 Task: Create a 45-minute meeting to review email marketing campaigns.
Action: Mouse moved to (82, 114)
Screenshot: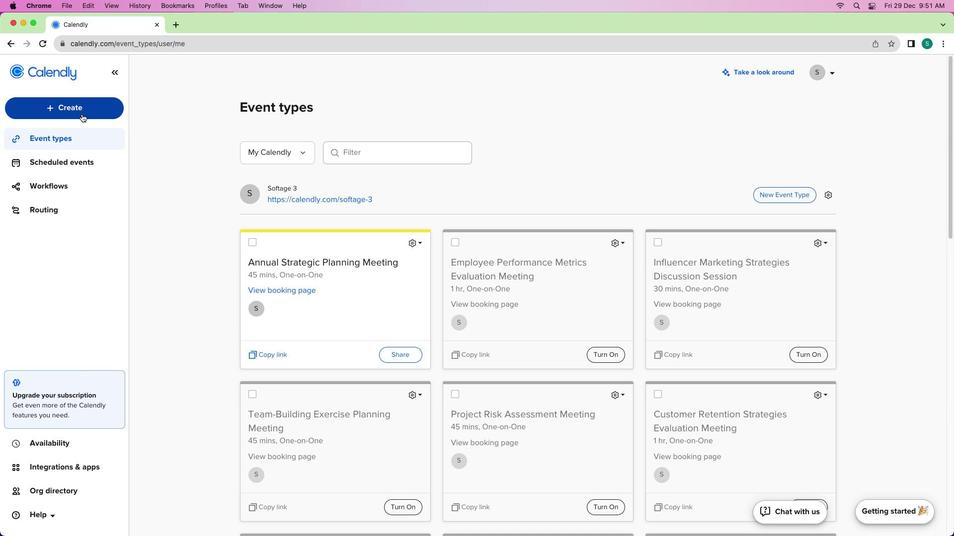 
Action: Mouse pressed left at (82, 114)
Screenshot: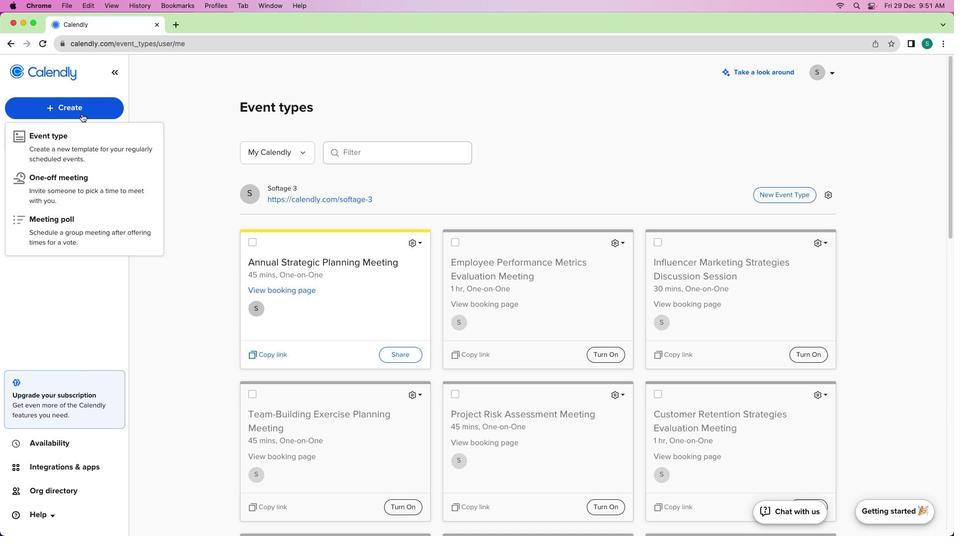 
Action: Mouse moved to (90, 151)
Screenshot: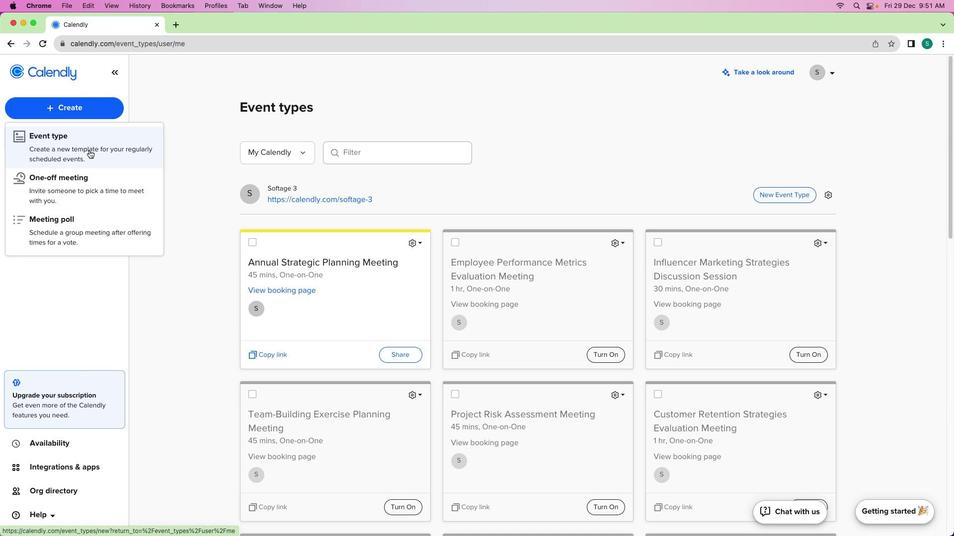 
Action: Mouse pressed left at (90, 151)
Screenshot: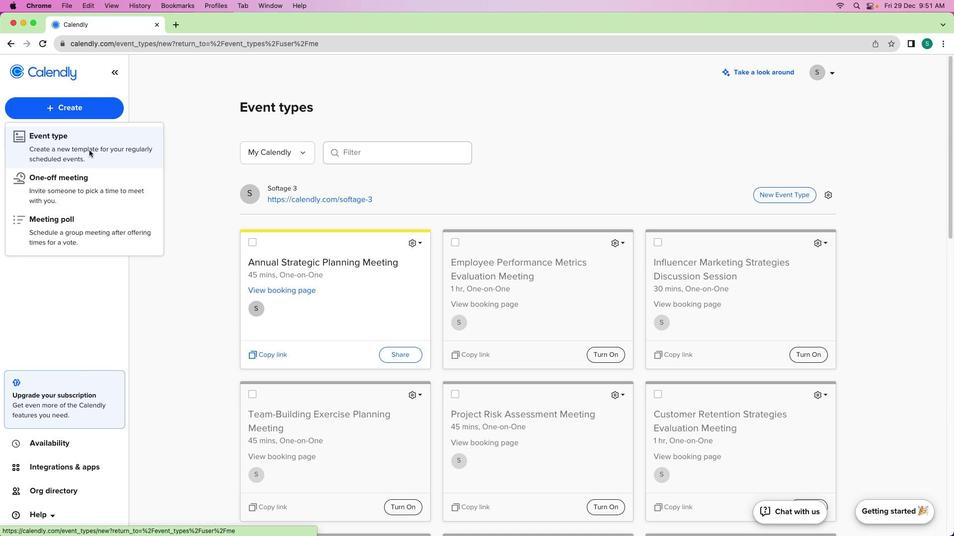 
Action: Mouse moved to (321, 195)
Screenshot: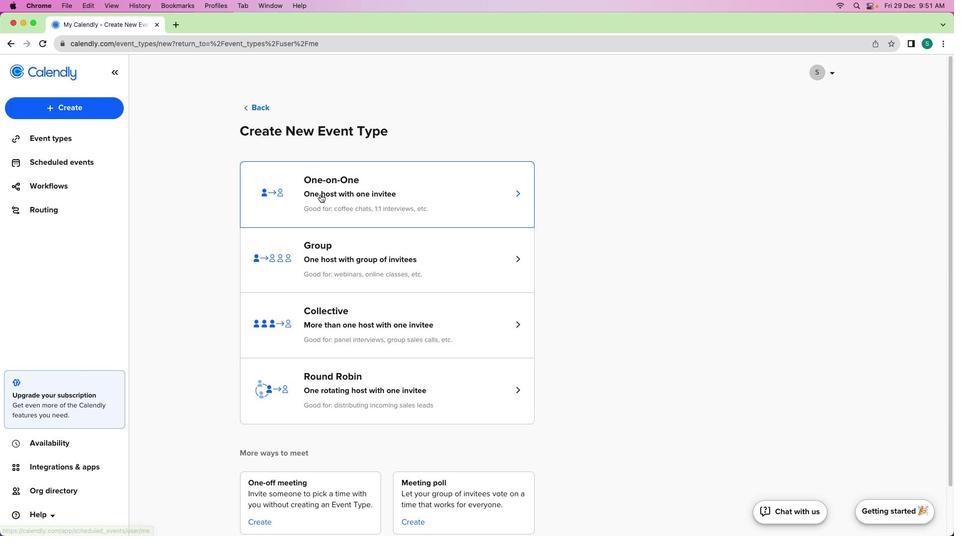 
Action: Mouse pressed left at (321, 195)
Screenshot: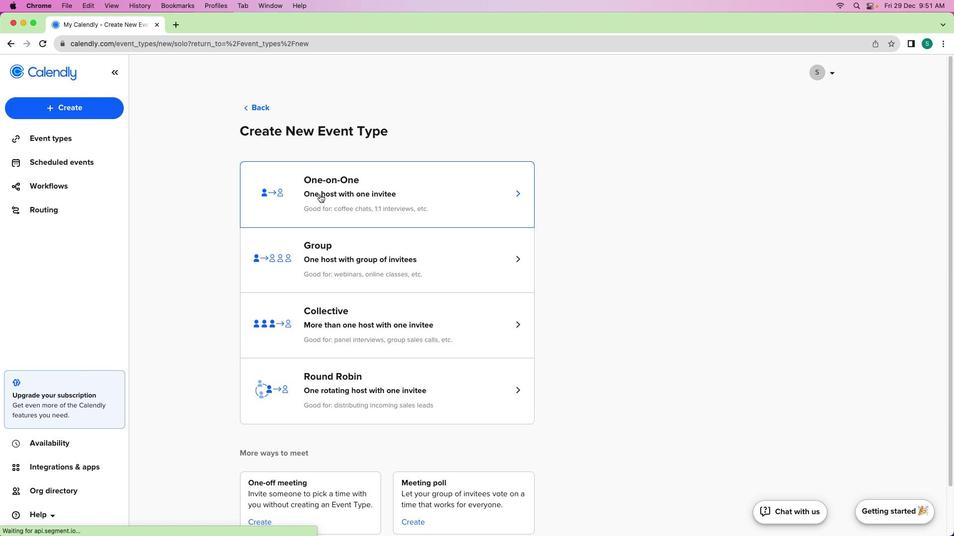 
Action: Mouse moved to (91, 152)
Screenshot: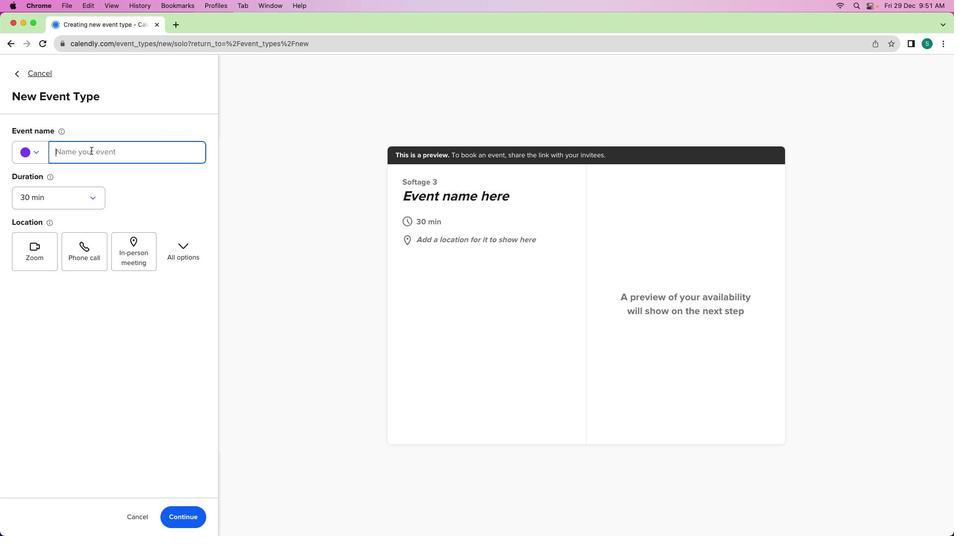 
Action: Mouse pressed left at (91, 152)
Screenshot: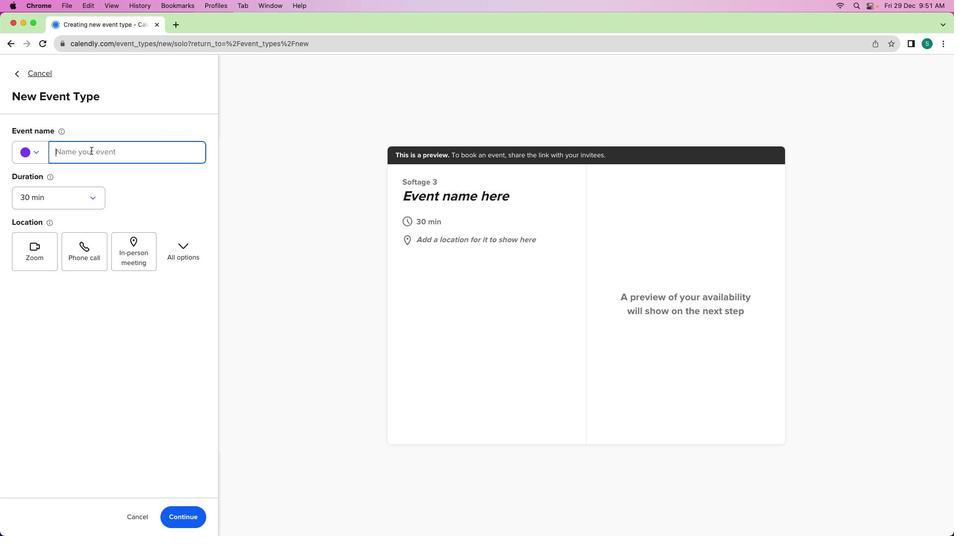 
Action: Mouse moved to (92, 151)
Screenshot: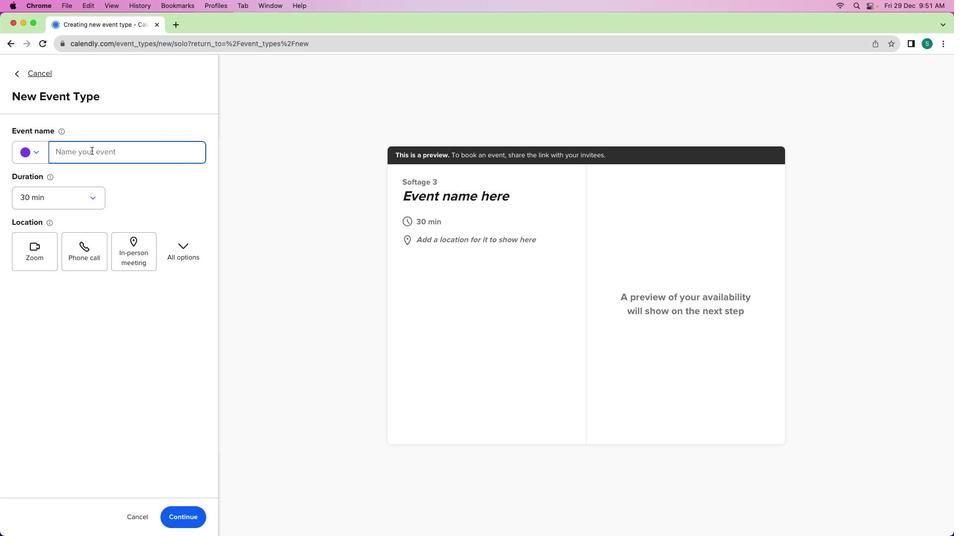 
Action: Key pressed Key.shift'E''m''a''i''o'Key.backspace'l'Key.spaceKey.shift'M''a''r''k''e''t''i''n''g'Key.spaceKey.shift'C''a''m''p''a''i''g''n''s'Key.spaceKey.shift'R''e''v''i''e''w'Key.spaceKey.shift'M''e''e''t''i''n''g'
Screenshot: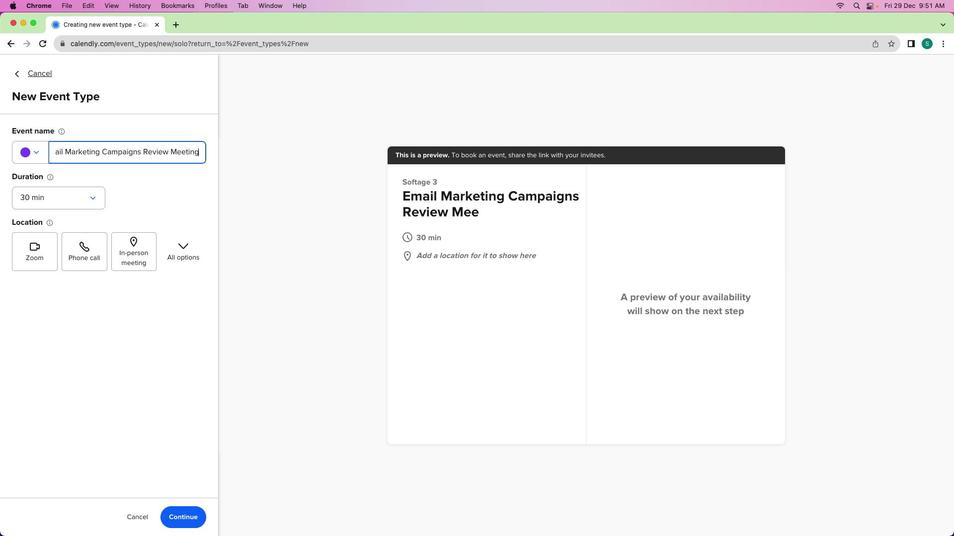 
Action: Mouse moved to (45, 198)
Screenshot: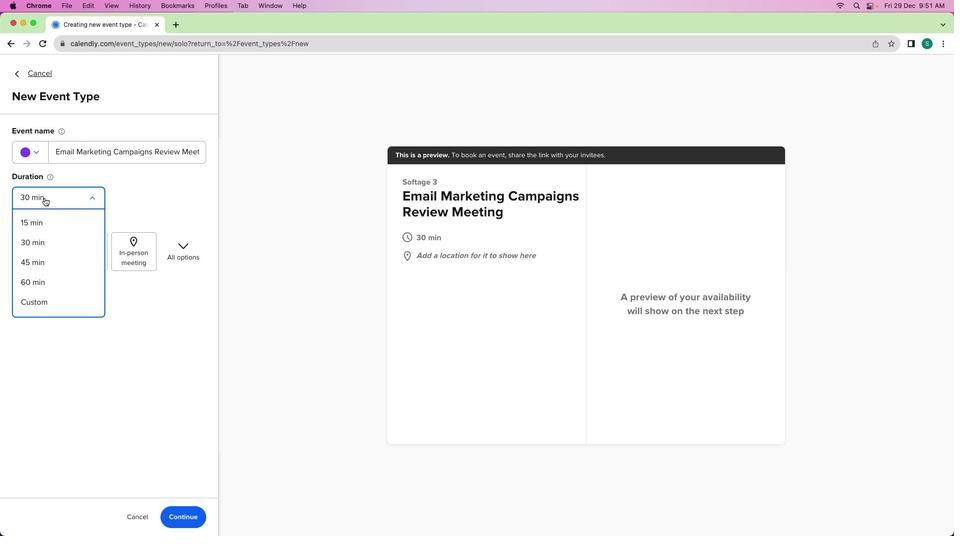 
Action: Mouse pressed left at (45, 198)
Screenshot: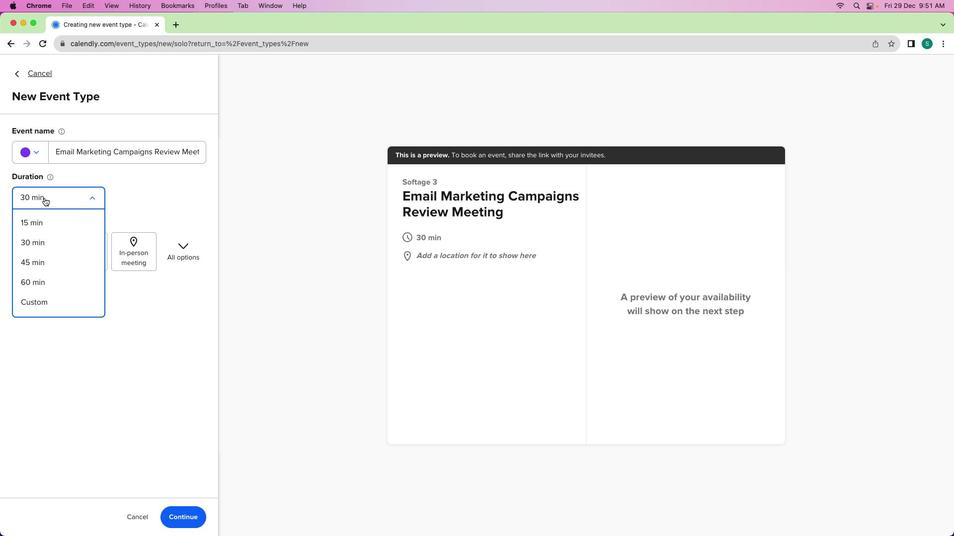 
Action: Mouse moved to (44, 258)
Screenshot: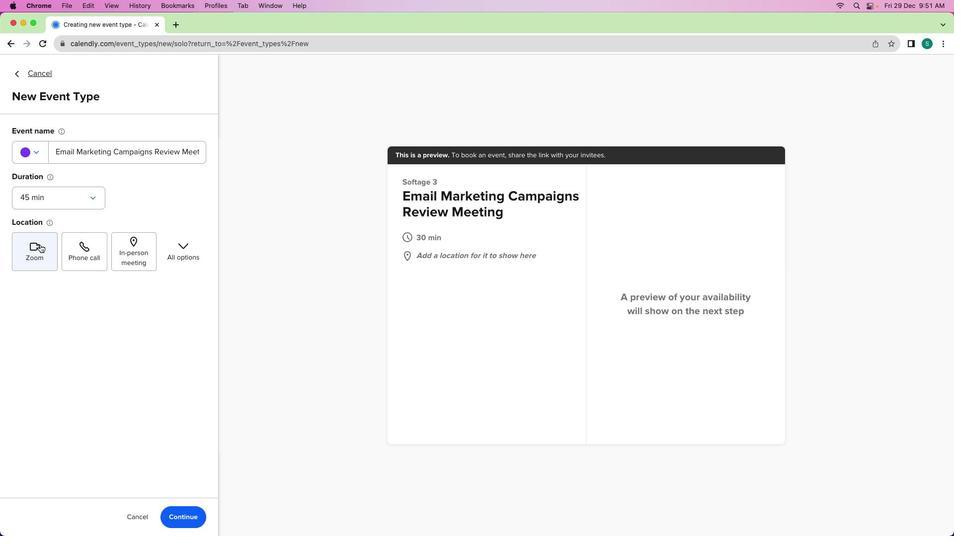 
Action: Mouse pressed left at (44, 258)
Screenshot: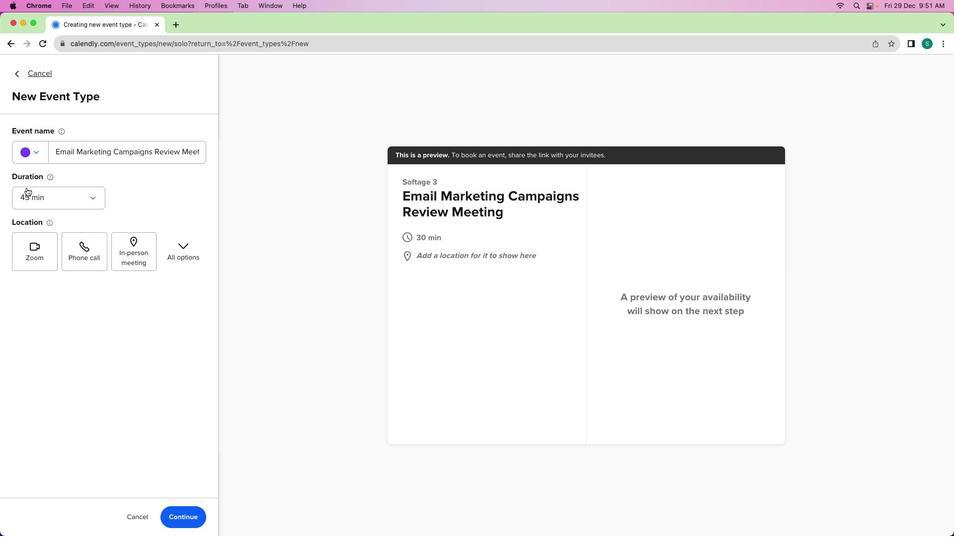 
Action: Mouse moved to (26, 157)
Screenshot: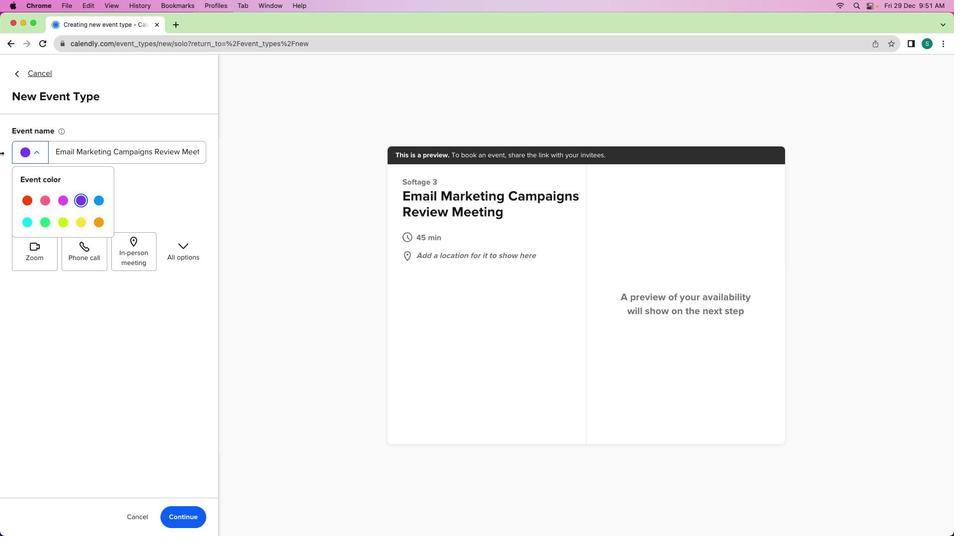 
Action: Mouse pressed left at (26, 157)
Screenshot: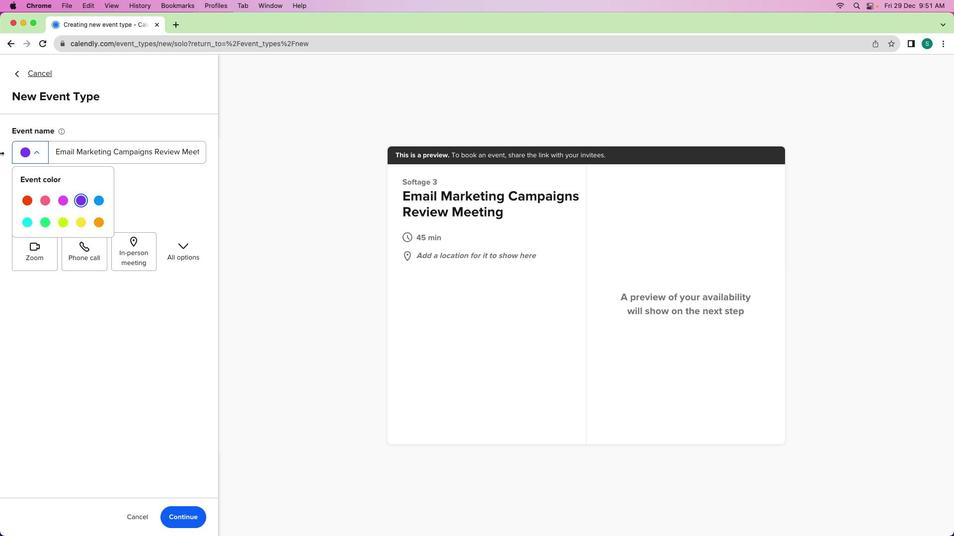 
Action: Mouse moved to (104, 223)
Screenshot: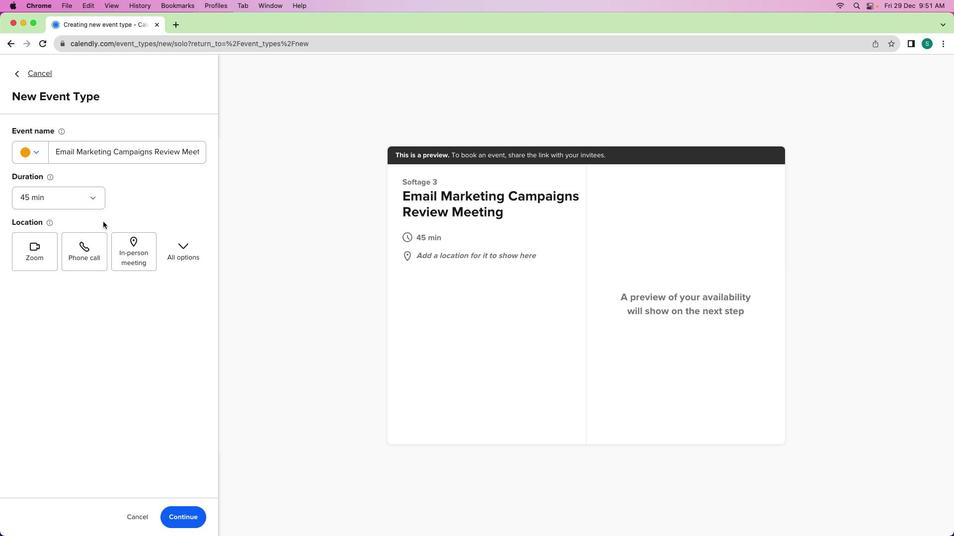 
Action: Mouse pressed left at (104, 223)
Screenshot: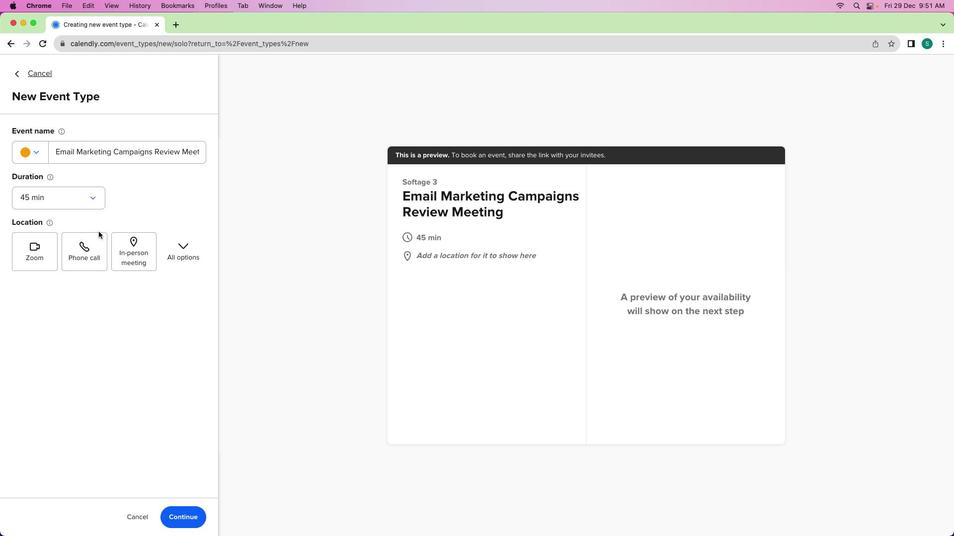 
Action: Mouse moved to (53, 265)
Screenshot: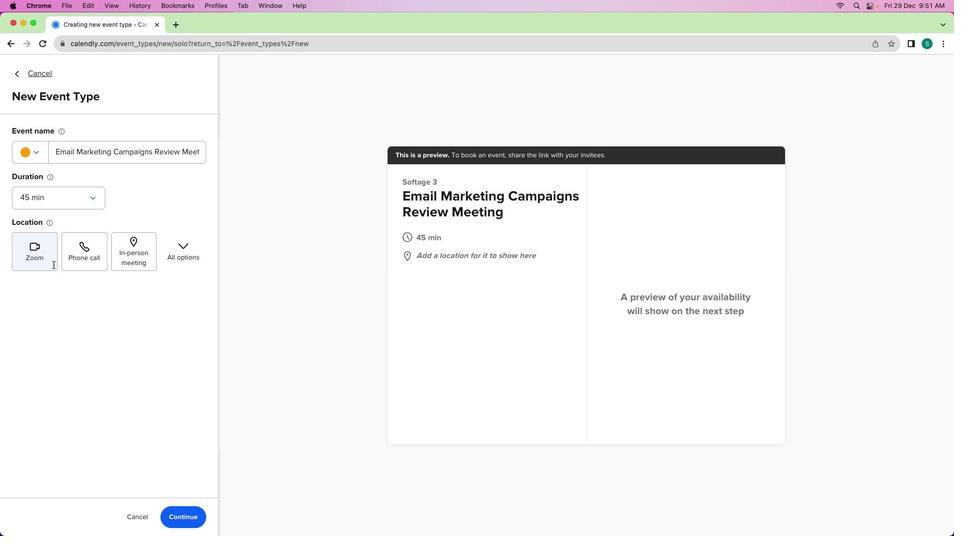 
Action: Mouse pressed left at (53, 265)
Screenshot: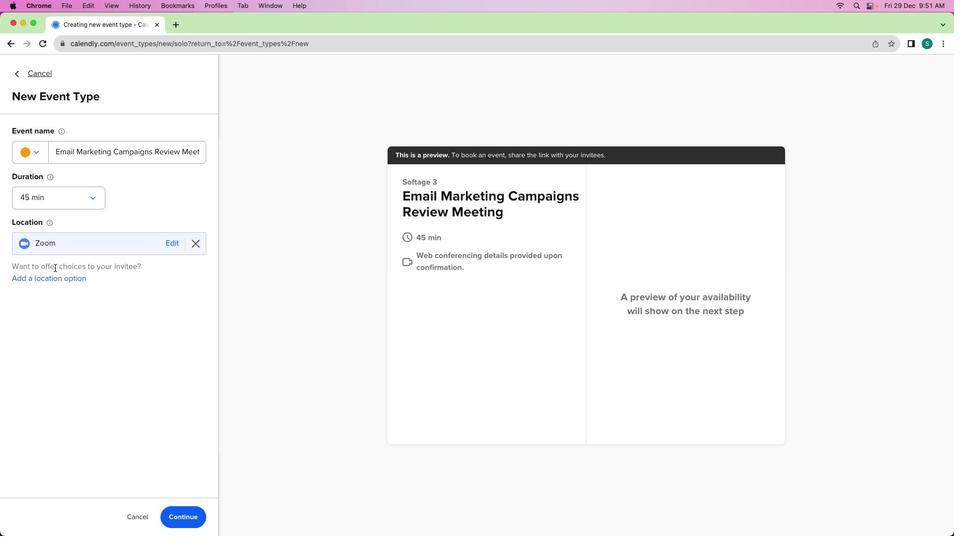
Action: Mouse moved to (200, 520)
Screenshot: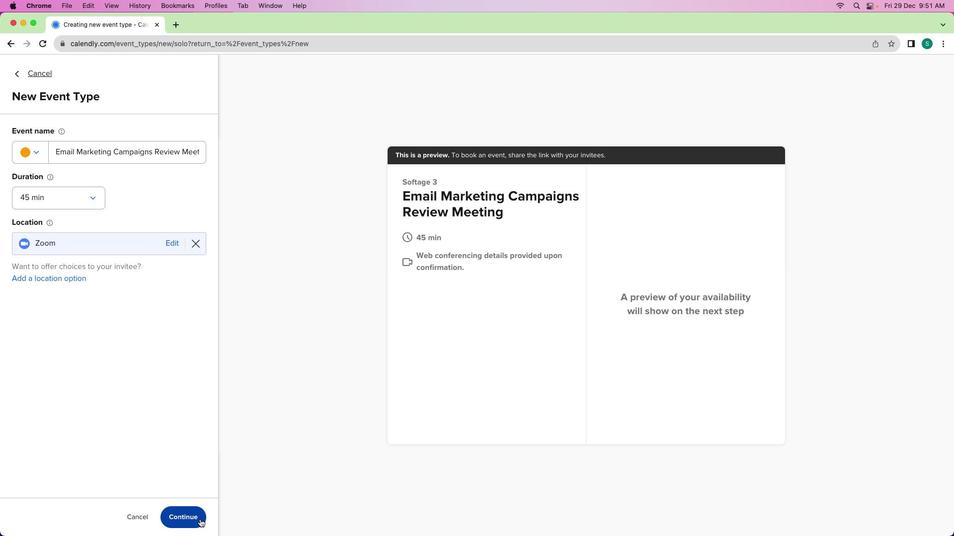 
Action: Mouse pressed left at (200, 520)
Screenshot: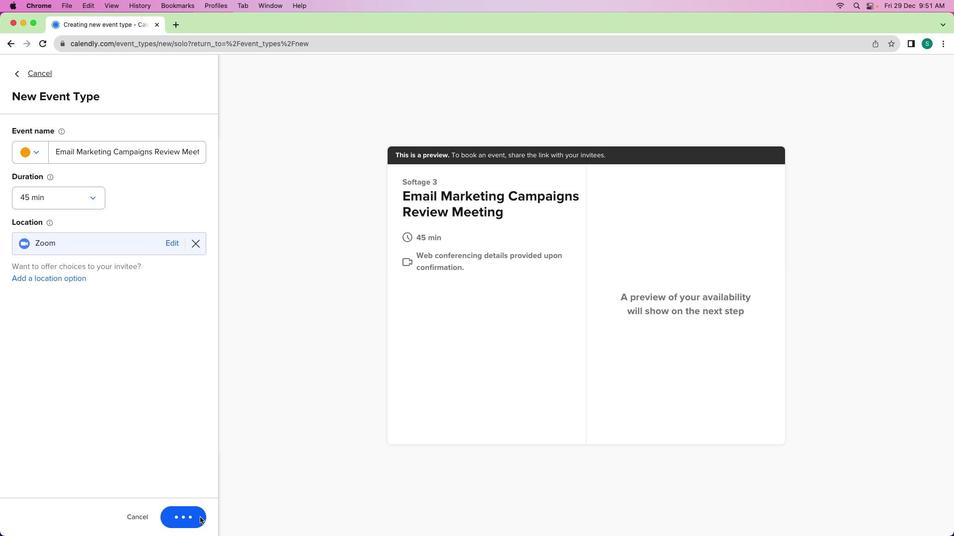 
Action: Mouse moved to (160, 171)
Screenshot: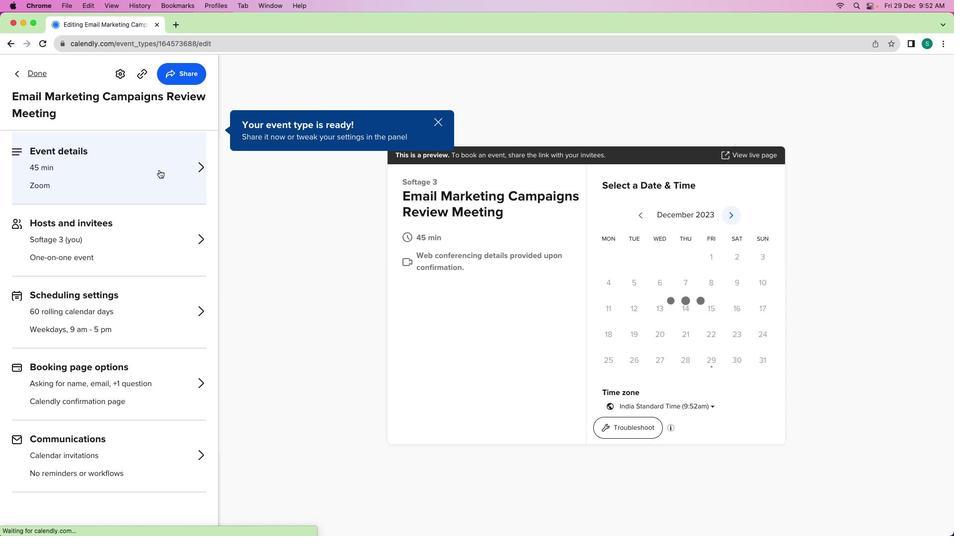 
Action: Mouse pressed left at (160, 171)
Screenshot: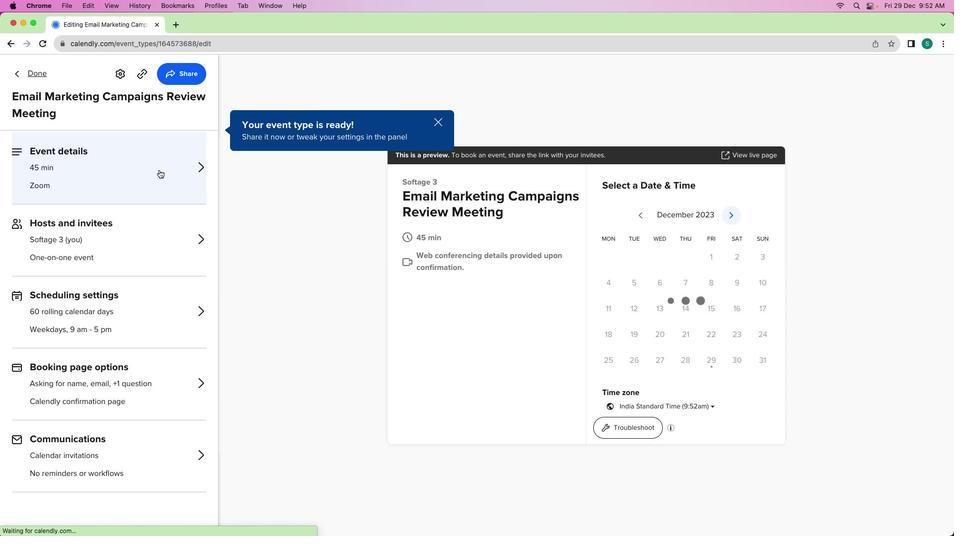 
Action: Mouse moved to (156, 337)
Screenshot: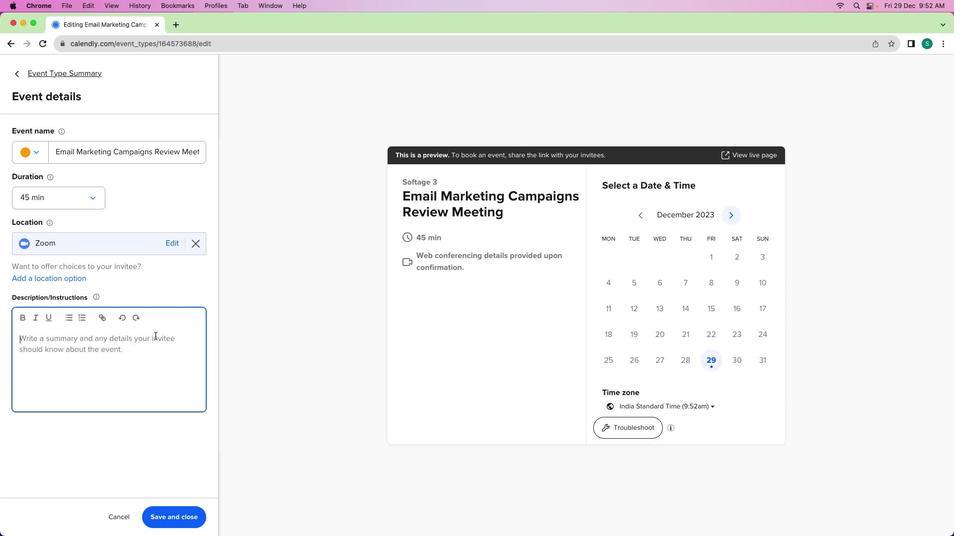 
Action: Mouse pressed left at (156, 337)
Screenshot: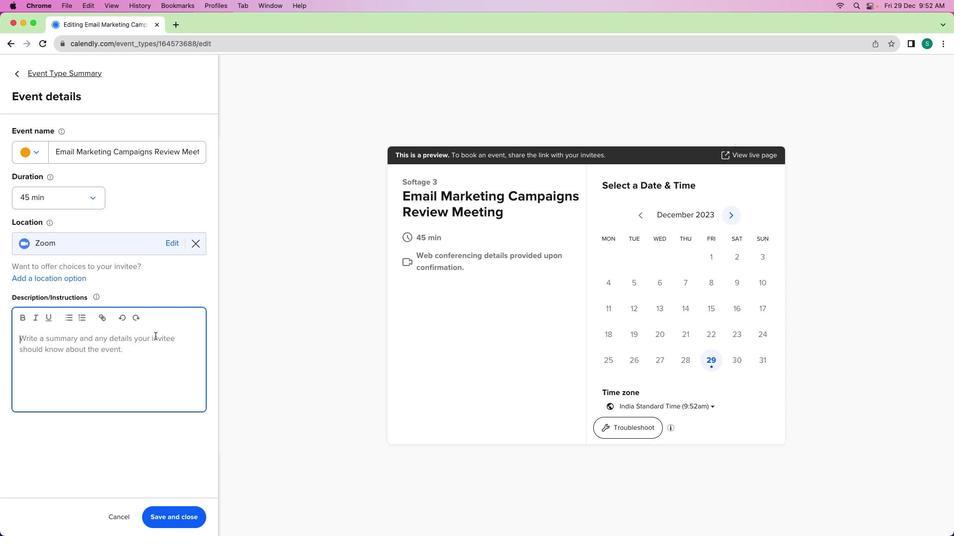 
Action: Mouse moved to (148, 332)
Screenshot: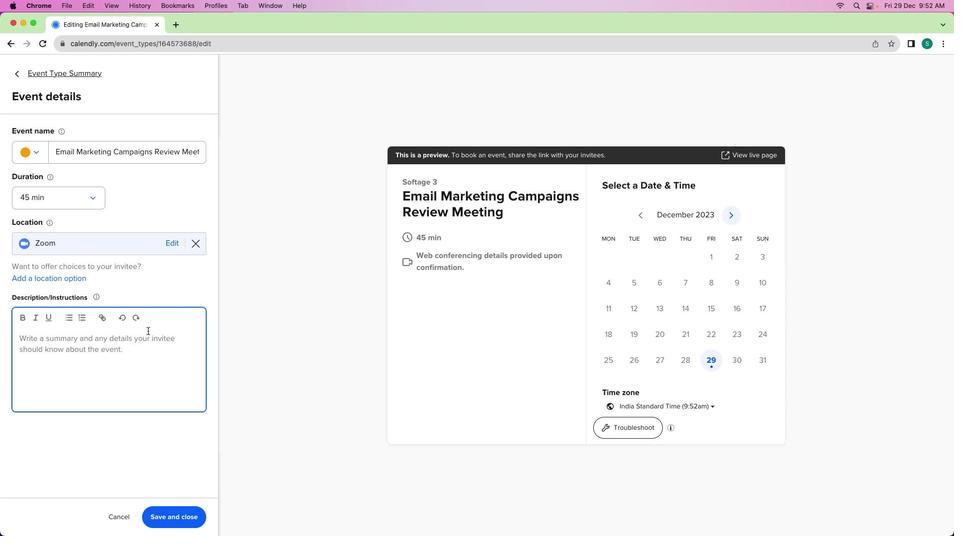 
Action: Key pressed Key.shift'J''o''i''n'Key.space'f''o''r'Key.space'a'Key.space'f''o''c''u''s''e''d'Key.space's''e''s''s''i''o''n'Key.space't''o'Key.space'e''w'Key.backspaceKey.backspace'r''e''c'Key.backspace'v''i''e''w'Key.space'o''u''r'Key.space'r''e''c''e''n''t'Key.space'e''m''i'Key.backspace'i''a''l'Key.space'm''a''r''k''e''t''i''n''g'Key.space'c''a''m'Key.leftKey.leftKey.leftKey.leftKey.leftKey.leftKey.leftKey.leftKey.leftKey.leftKey.leftKey.leftKey.leftKey.leftKey.left'i'Key.leftKey.leftKey.backspaceKey.down'p''a''i''g''n''s''.'Key.spaceKey.shift'W'Key.spaceKey.backspace'e'Key.space'w''i''l'Key.spaceKey.backspace'l'Key.space'a''n''a''l''y''z''e'Key.space'c''a''m''p''a''i''g''n'Key.space'p''e''r''f''o''r''m''a''n''c''e'','Key.space'd''d''i''s''c''u''s''s'Key.space'e''n''g''a''g''e'Key.leftKey.leftKey.leftKey.leftKey.leftKey.leftKey.leftKey.leftKey.leftKey.leftKey.leftKey.leftKey.leftKey.backspaceKey.down'm''e''n''t'Key.space'm''e''t''r''i''c''s'','Key.space'a''n''d'Key.space'c''o''l''l''a''b''o''r''a''t''e'Key.space'o''n'Key.space'r''e''f''i''n''i''g'Key.space's''t''r''a''t''e'Key.leftKey.leftKey.leftKey.leftKey.leftKey.leftKey.leftKey.left'n'Key.down'g''i''e''s'Key.space't''o'Key.space'o''p''t''i''m''i''z''e'Key.space't''h''e'Key.space'e''f''f''e''c''t''i''v''e''m'Key.backspace'n''e''s''s'Key.space'o''f'Key.space'o''u''r'Key.space'e''m''a''i''l'Key.space'm''a''r''k''e''t''i''n''g'Key.space'e''f''f''o''r''t''s''.'
Screenshot: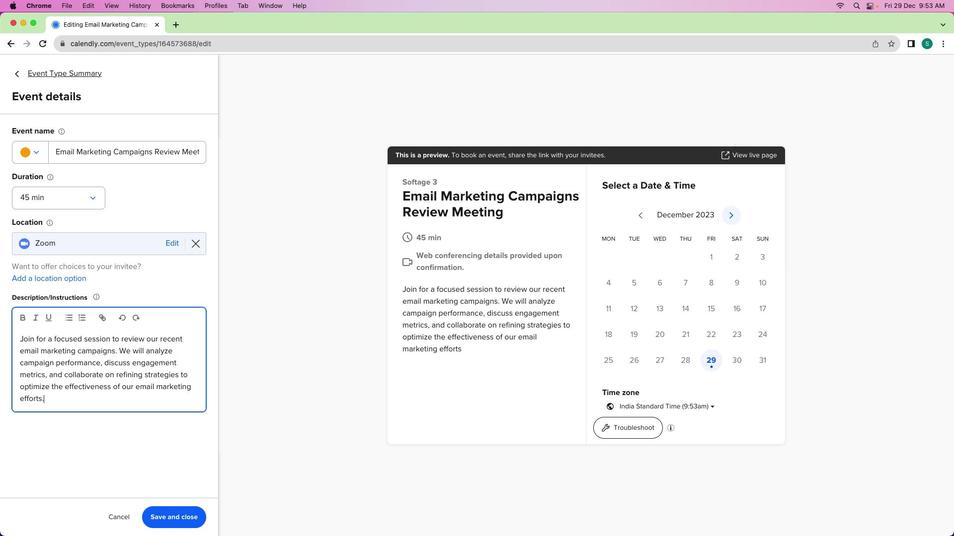 
Action: Mouse moved to (183, 526)
Screenshot: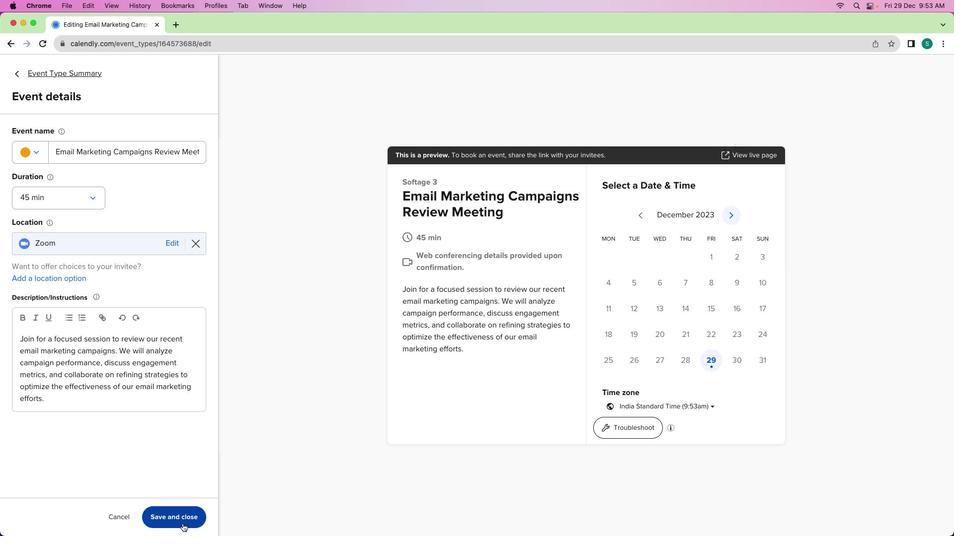 
Action: Mouse pressed left at (183, 526)
Screenshot: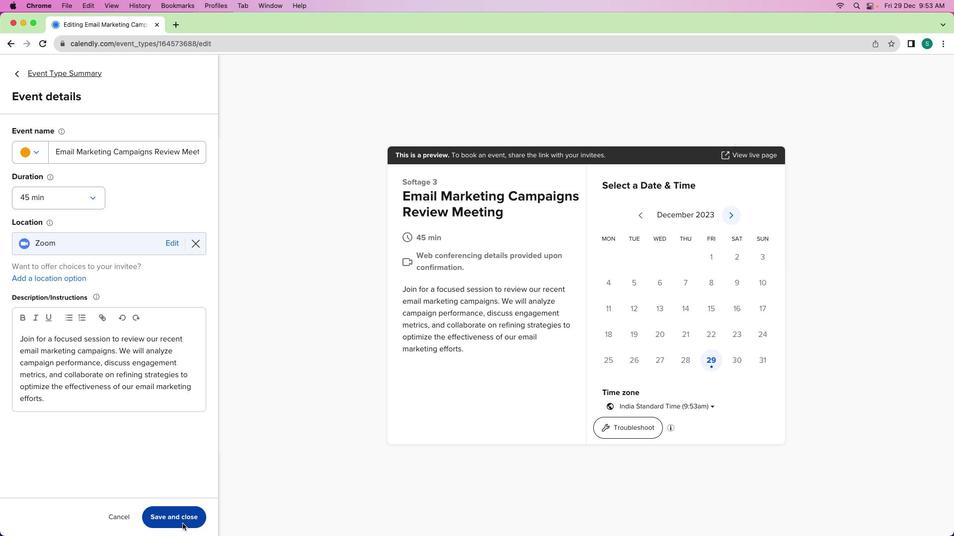 
Action: Mouse moved to (40, 73)
Screenshot: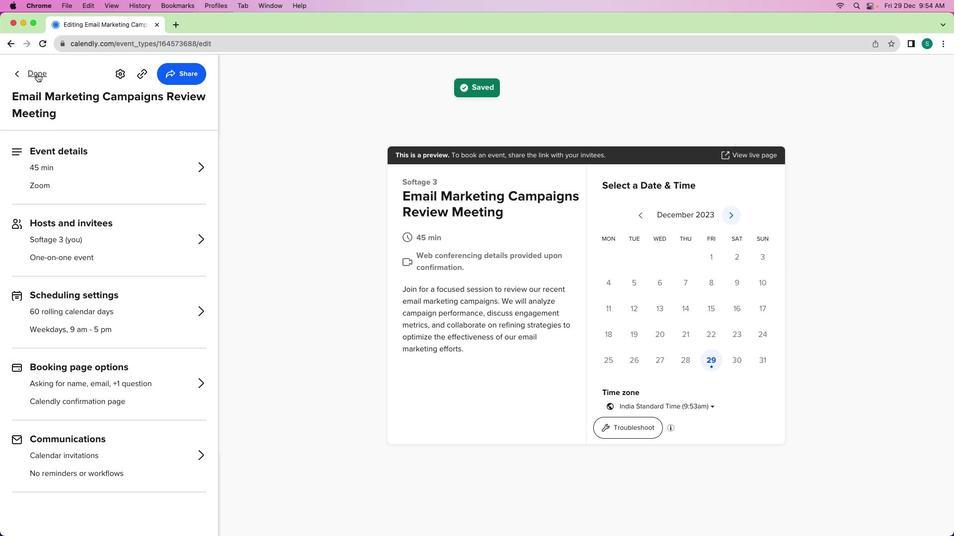 
Action: Mouse pressed left at (40, 73)
Screenshot: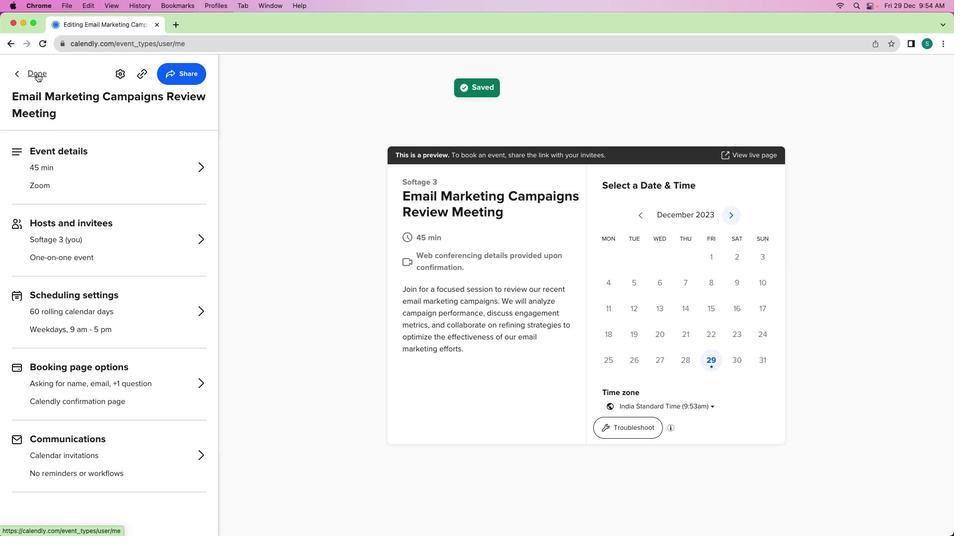 
Action: Mouse moved to (340, 338)
Screenshot: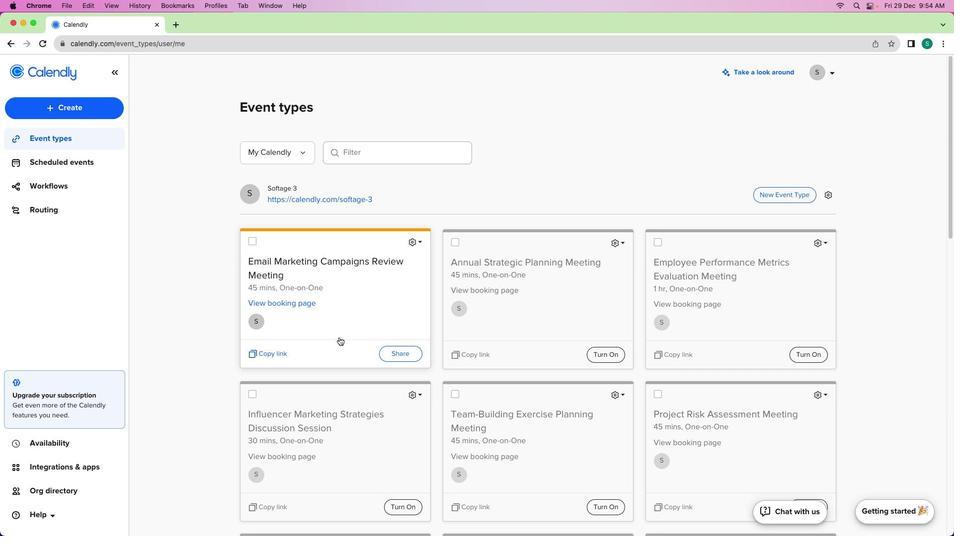 
Action: Mouse pressed left at (340, 338)
Screenshot: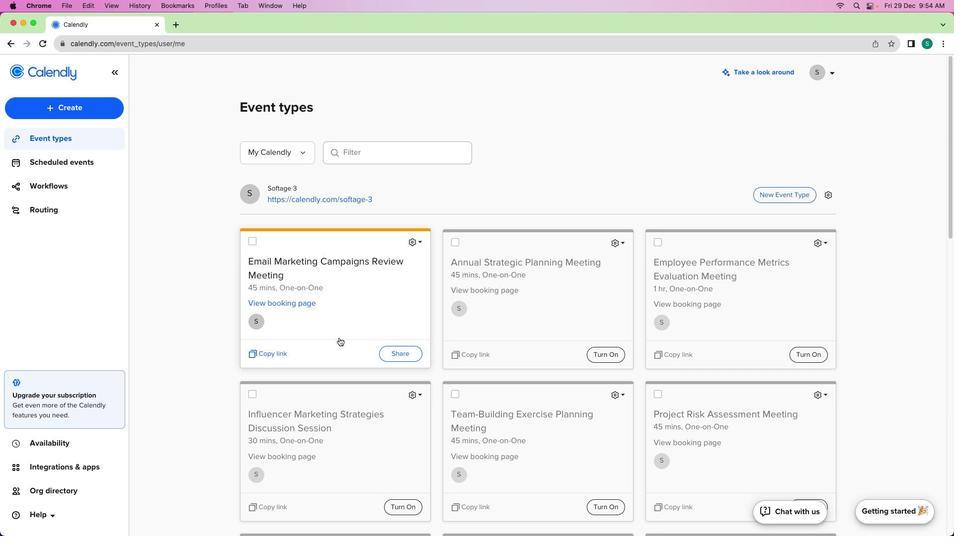 
Action: Mouse moved to (330, 331)
Screenshot: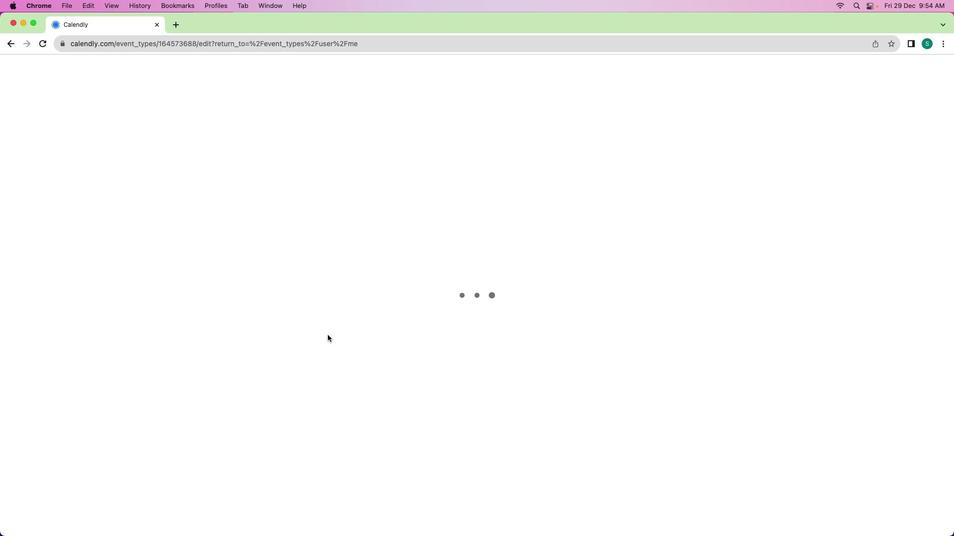 
